 Task: Create a due date automation trigger when advanced on, 2 days before a card is due add dates not starting today at 11:00 AM.
Action: Mouse moved to (856, 248)
Screenshot: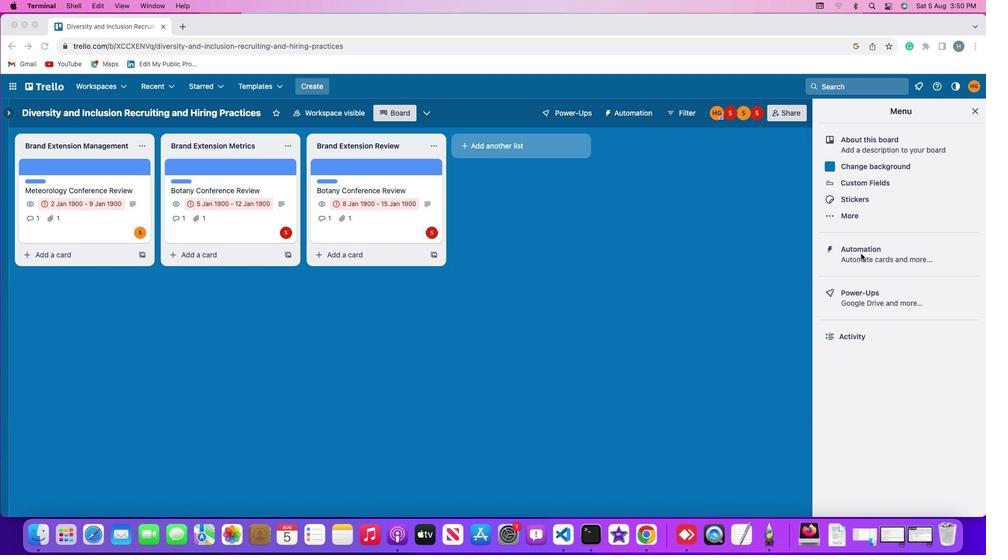 
Action: Mouse pressed left at (856, 248)
Screenshot: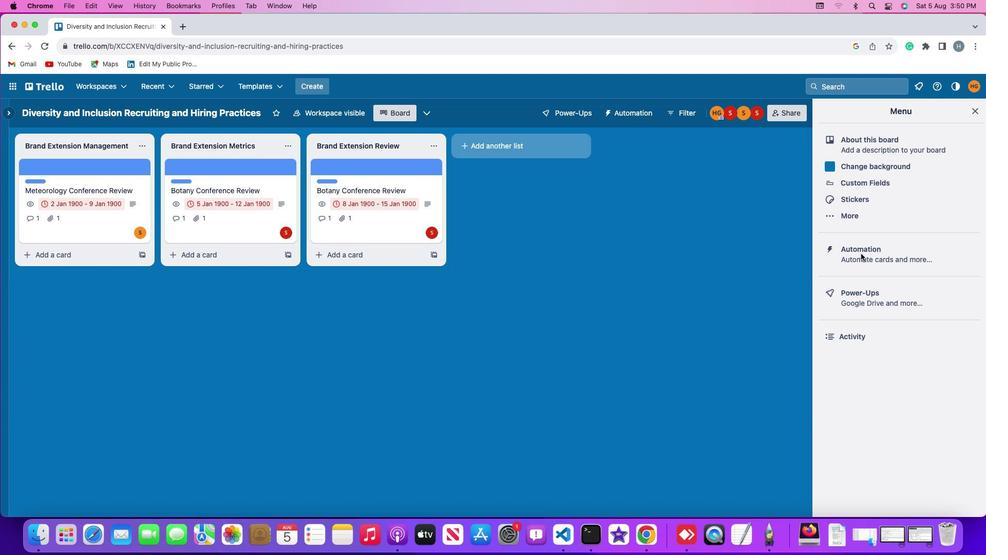 
Action: Mouse pressed left at (856, 248)
Screenshot: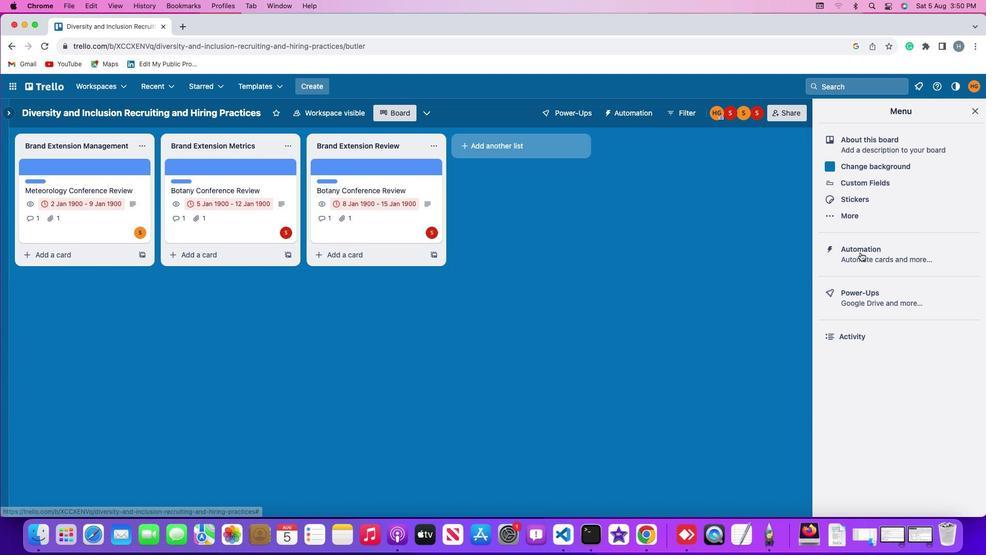 
Action: Mouse moved to (75, 239)
Screenshot: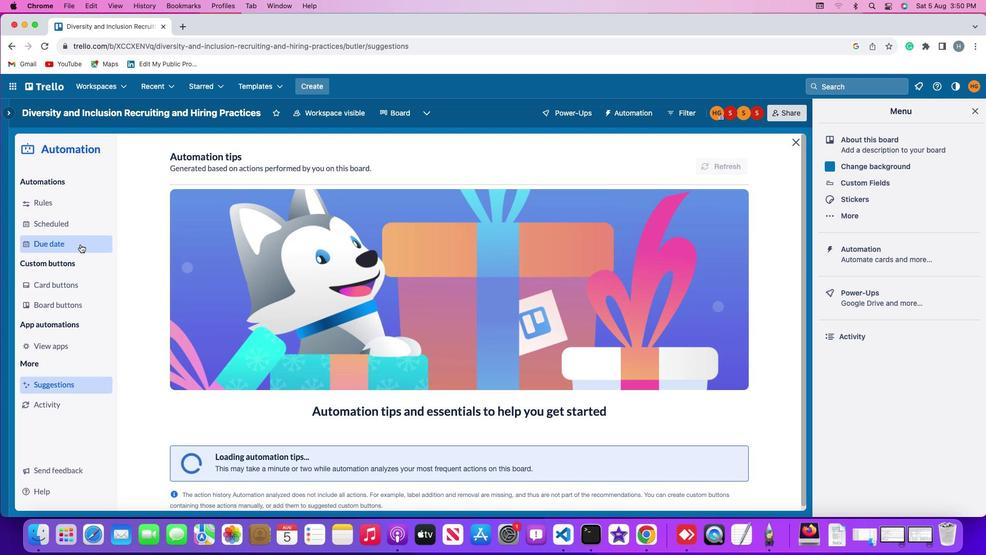 
Action: Mouse pressed left at (75, 239)
Screenshot: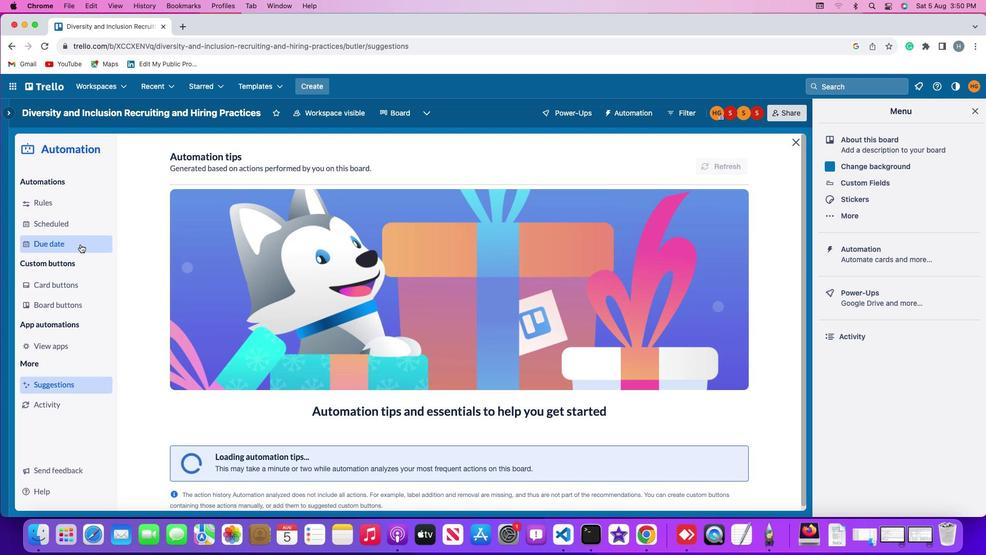 
Action: Mouse moved to (687, 151)
Screenshot: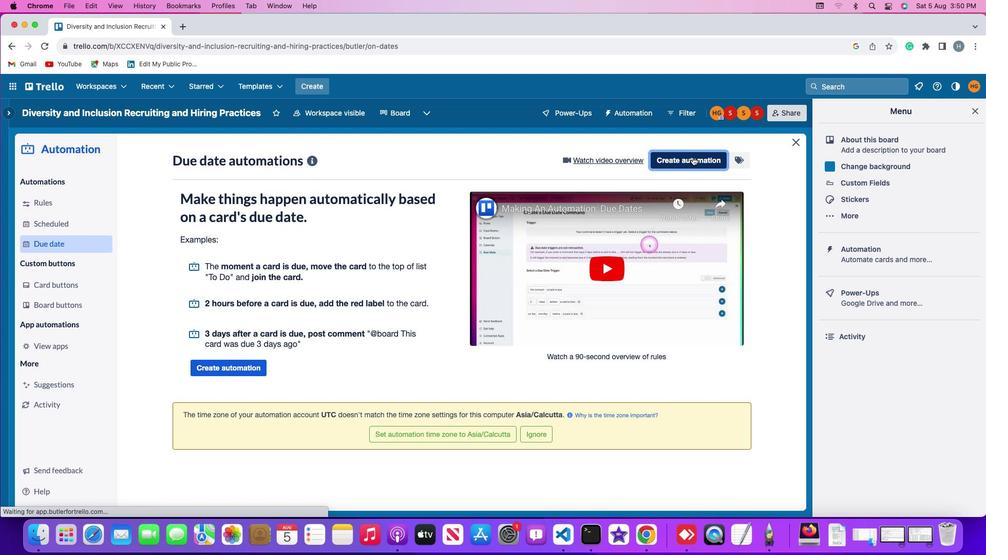 
Action: Mouse pressed left at (687, 151)
Screenshot: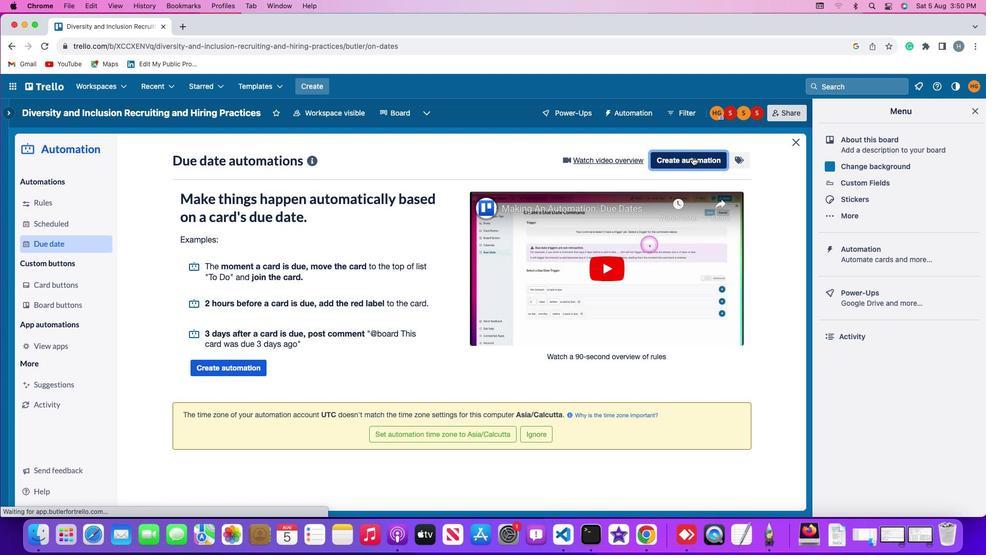 
Action: Mouse moved to (463, 253)
Screenshot: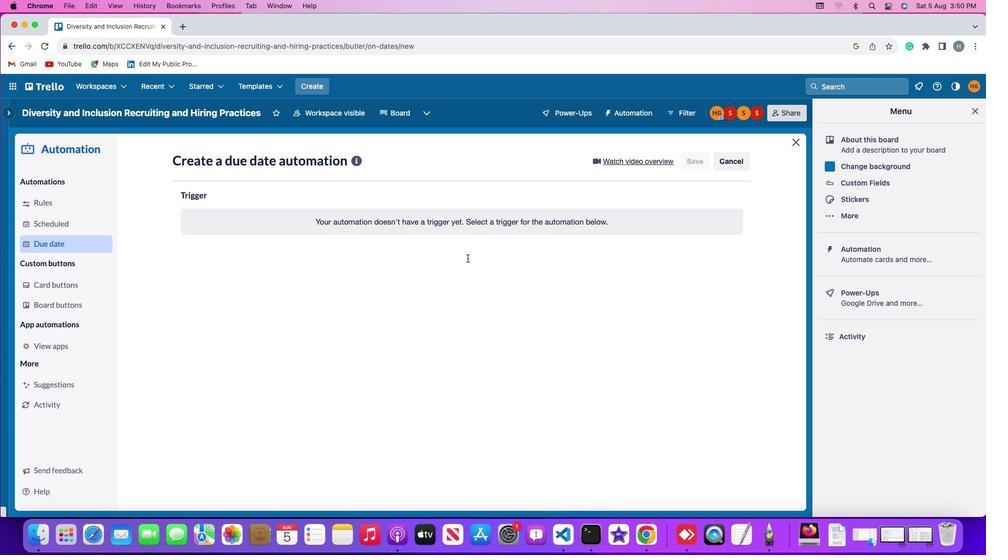 
Action: Mouse pressed left at (463, 253)
Screenshot: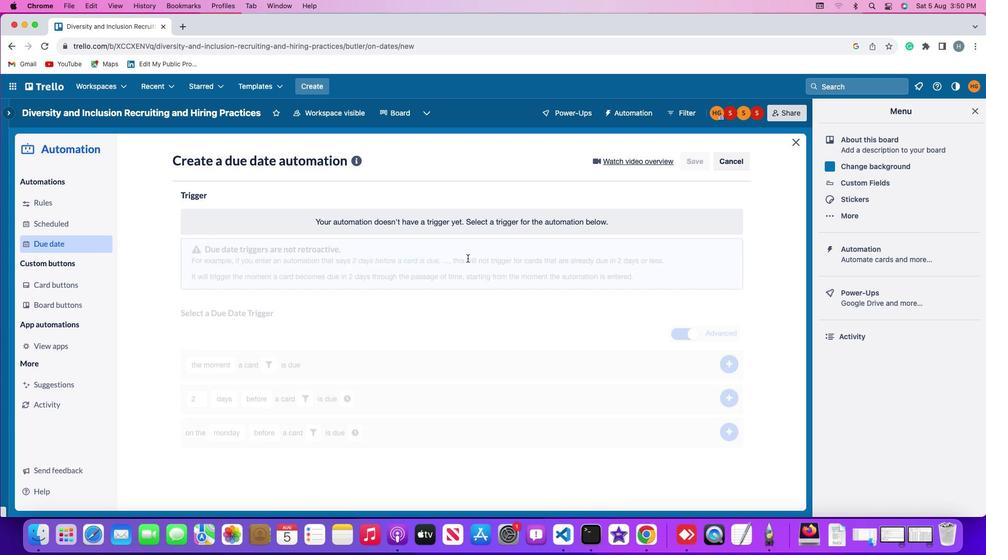 
Action: Mouse moved to (196, 408)
Screenshot: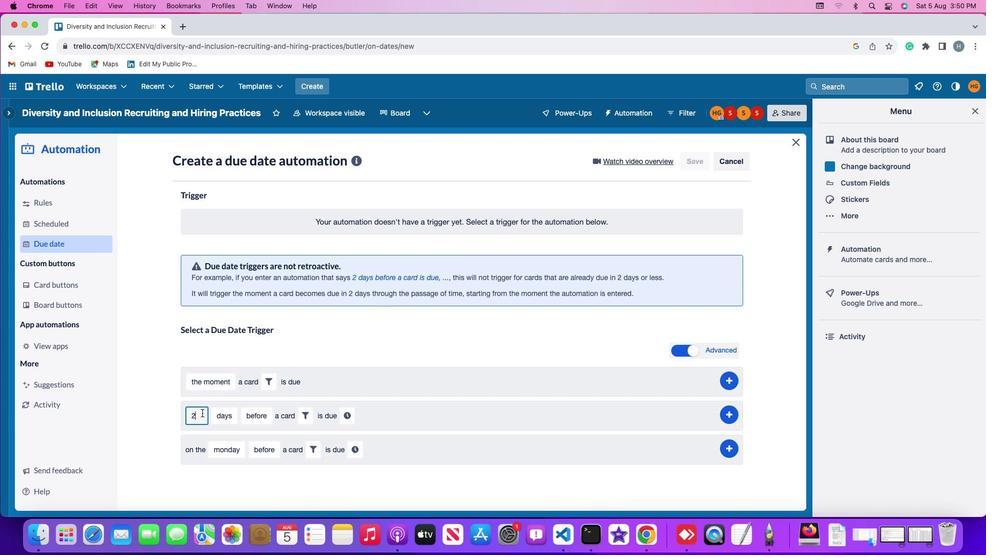 
Action: Mouse pressed left at (196, 408)
Screenshot: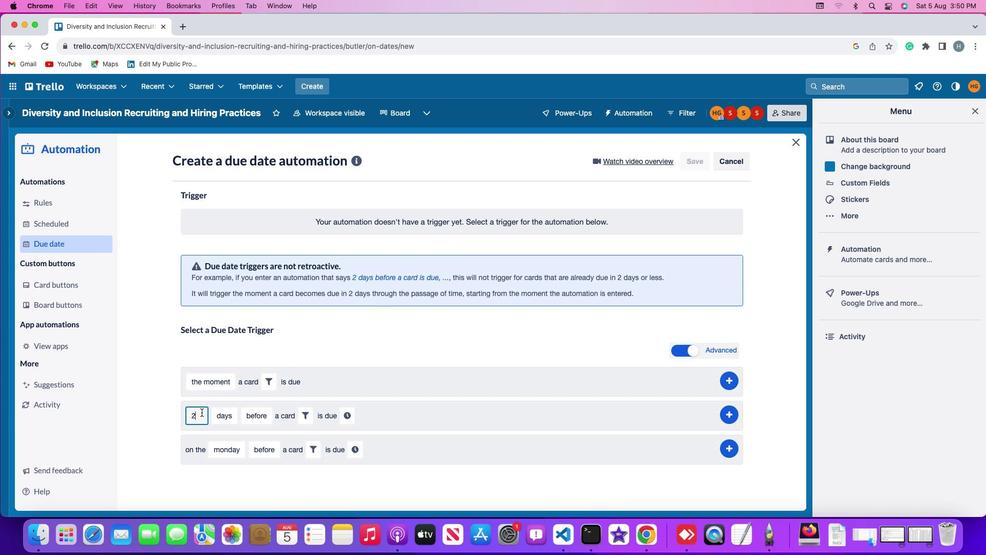 
Action: Mouse moved to (196, 404)
Screenshot: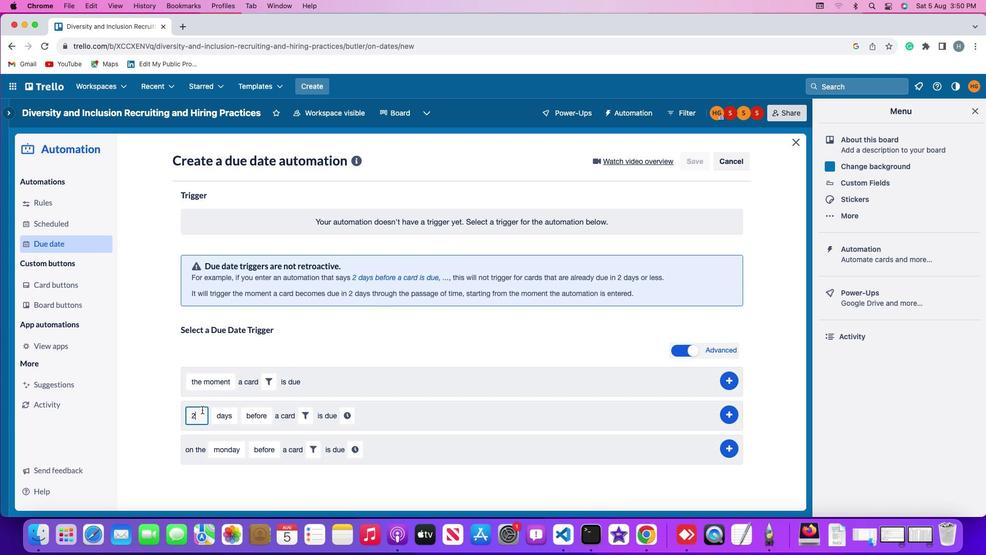 
Action: Key pressed Key.backspace'2'
Screenshot: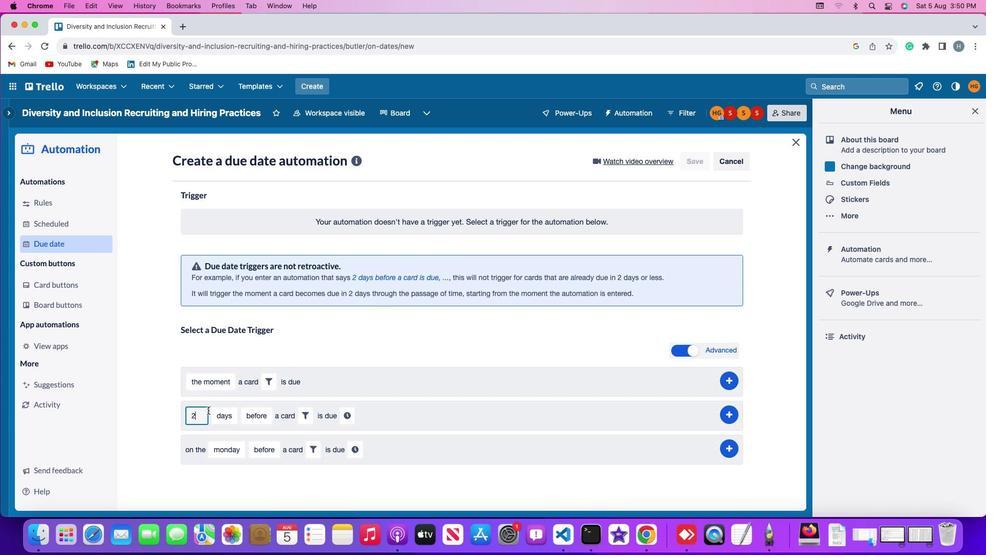
Action: Mouse moved to (216, 406)
Screenshot: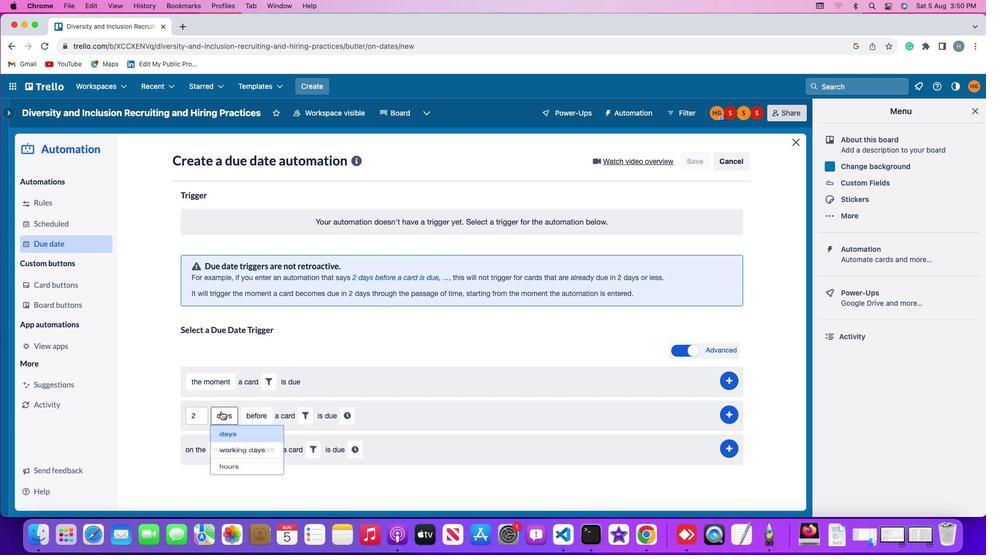 
Action: Mouse pressed left at (216, 406)
Screenshot: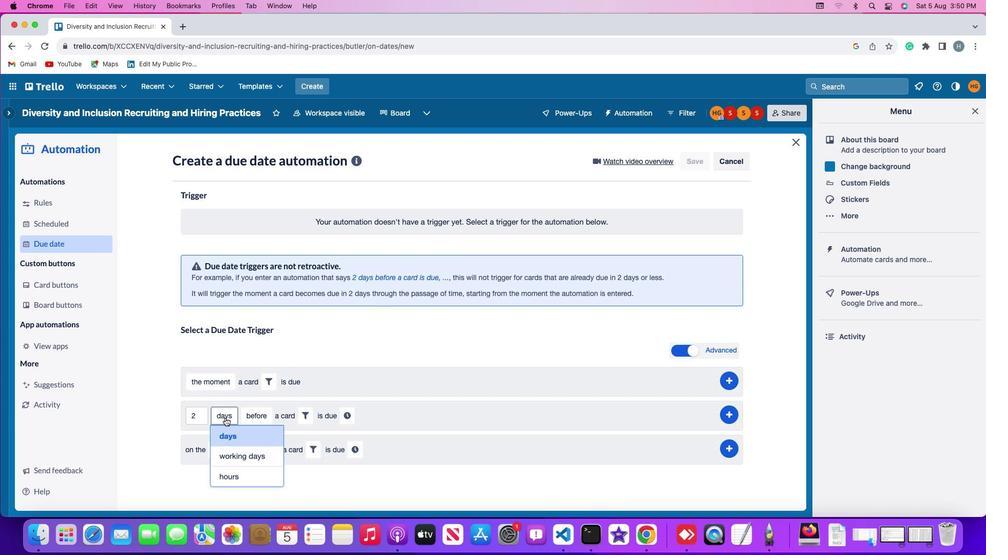 
Action: Mouse moved to (229, 430)
Screenshot: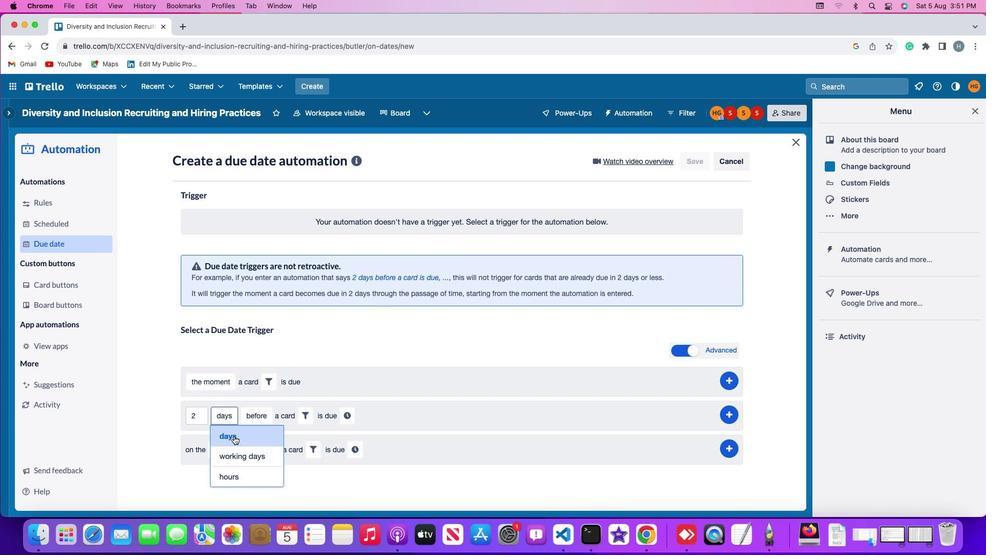 
Action: Mouse pressed left at (229, 430)
Screenshot: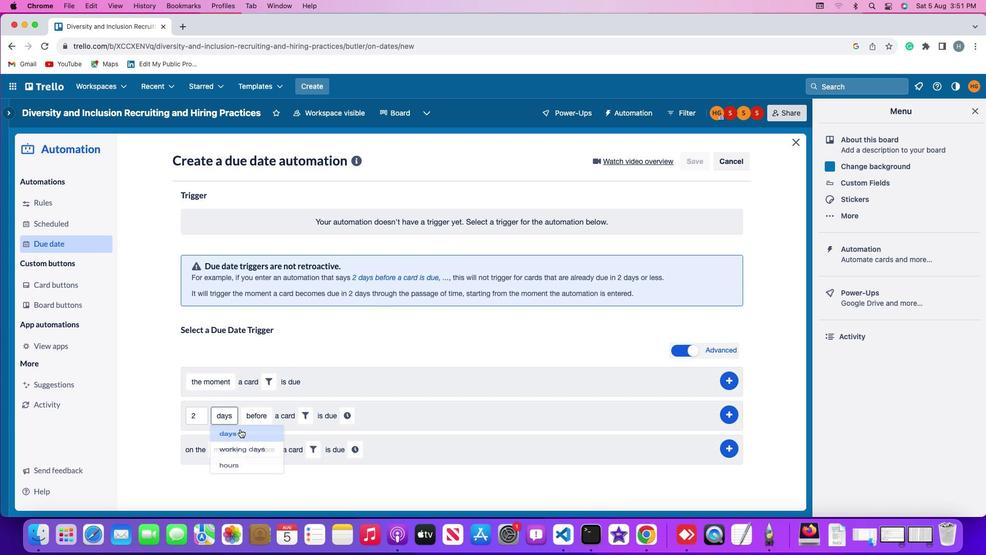 
Action: Mouse moved to (250, 411)
Screenshot: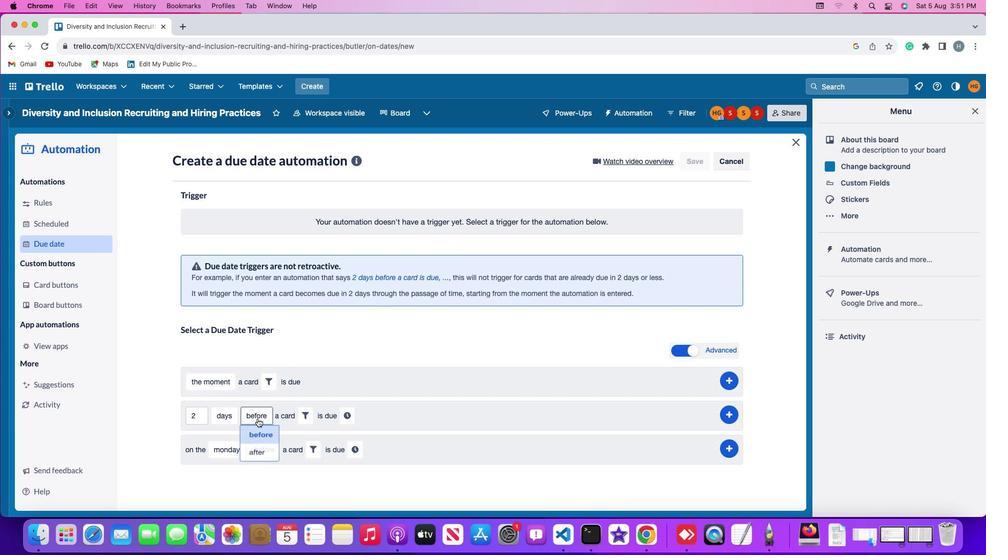 
Action: Mouse pressed left at (250, 411)
Screenshot: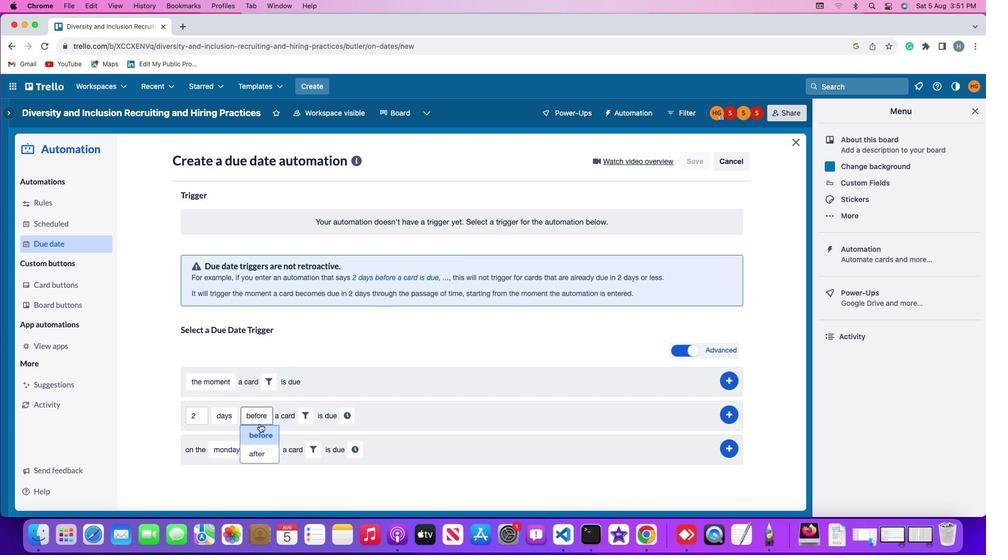 
Action: Mouse moved to (255, 422)
Screenshot: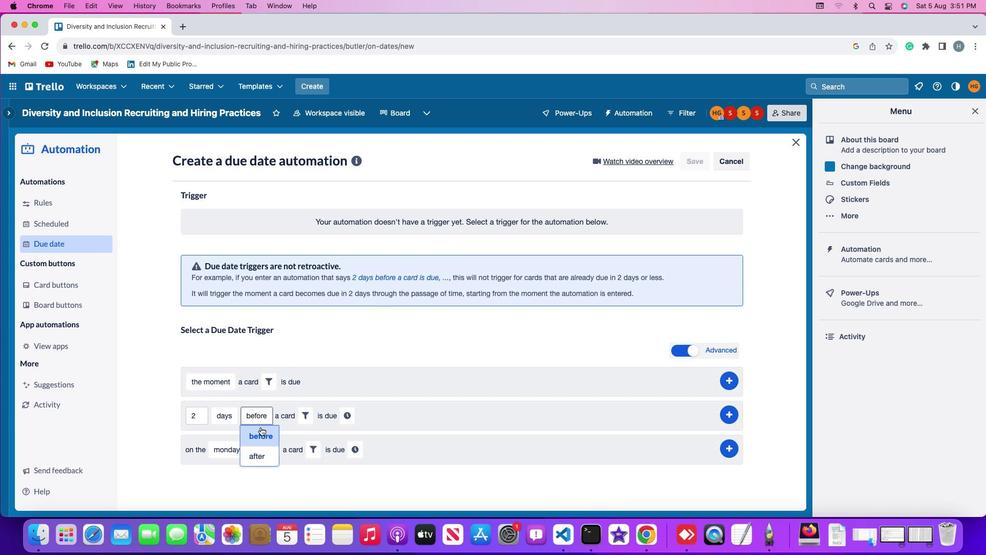 
Action: Mouse pressed left at (255, 422)
Screenshot: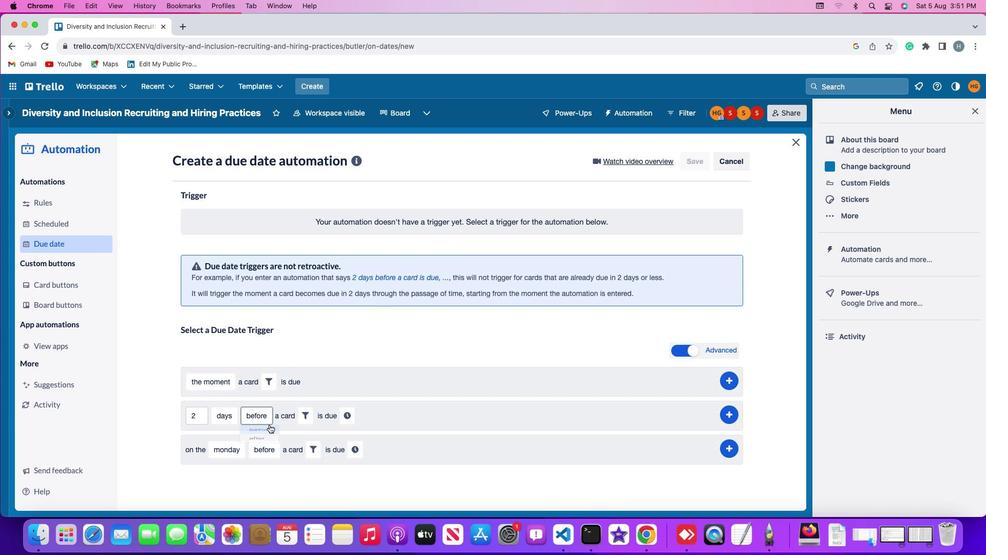 
Action: Mouse moved to (296, 409)
Screenshot: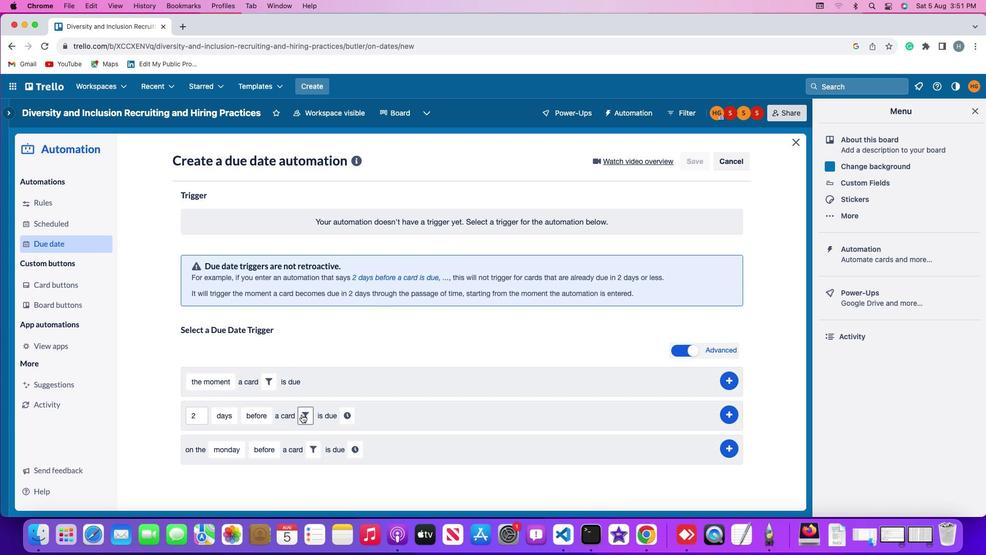 
Action: Mouse pressed left at (296, 409)
Screenshot: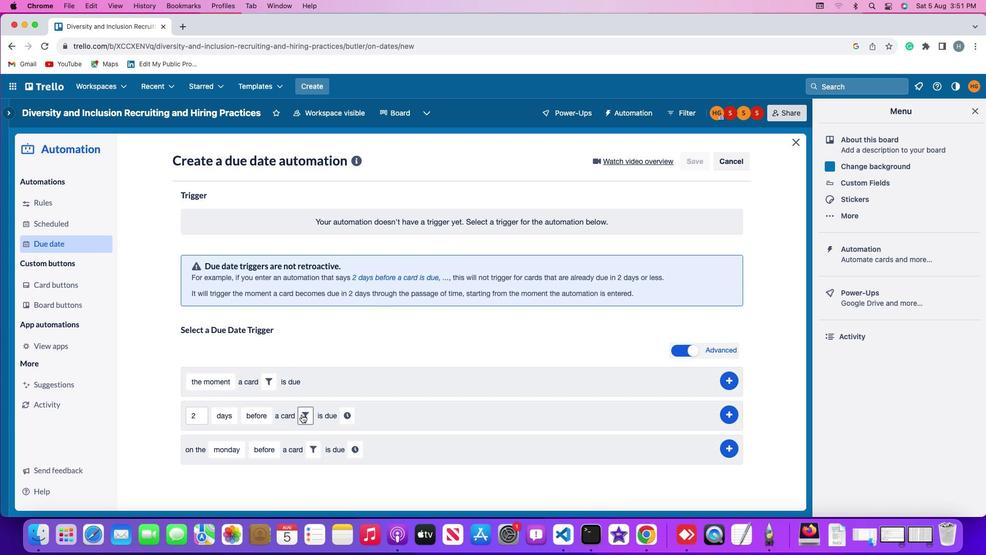 
Action: Mouse moved to (356, 439)
Screenshot: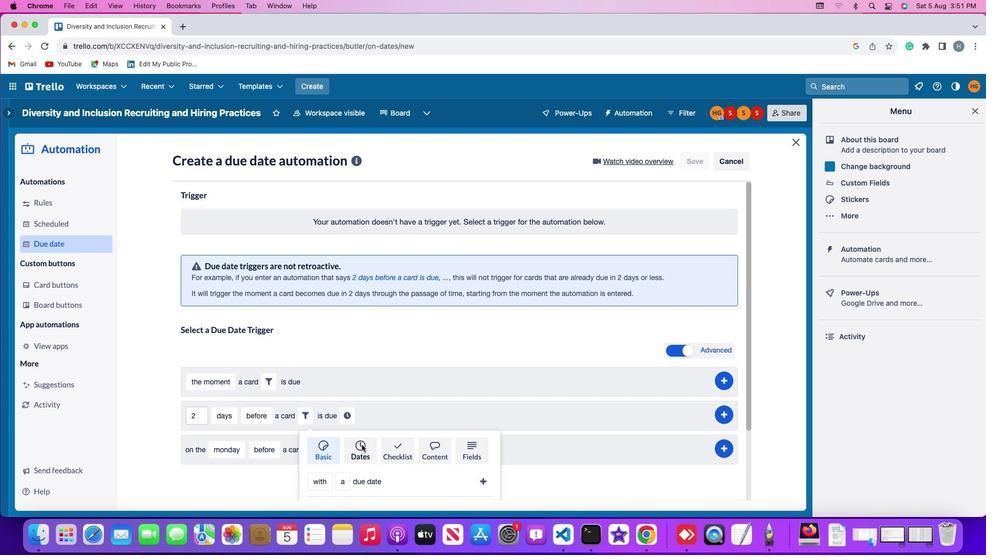 
Action: Mouse pressed left at (356, 439)
Screenshot: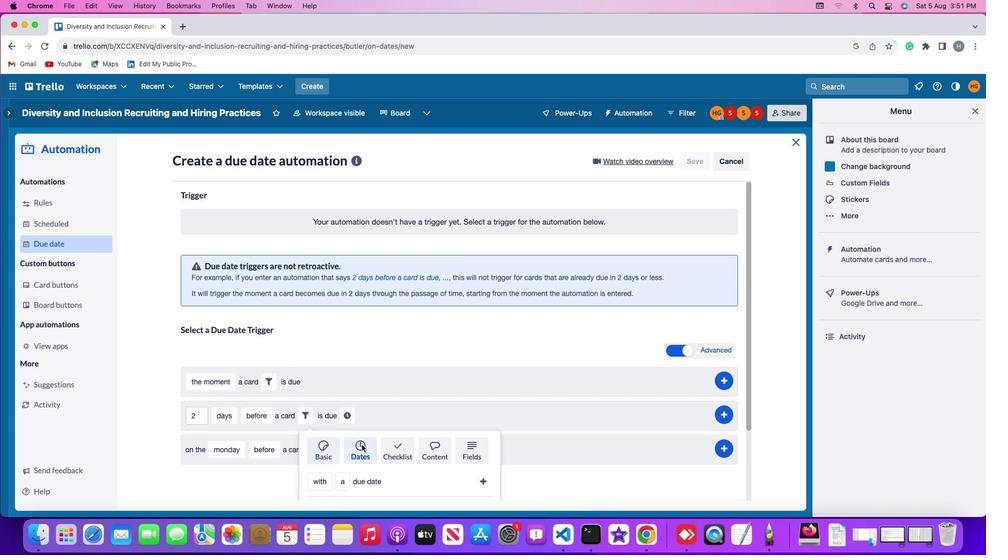
Action: Mouse scrolled (356, 439) with delta (-4, -5)
Screenshot: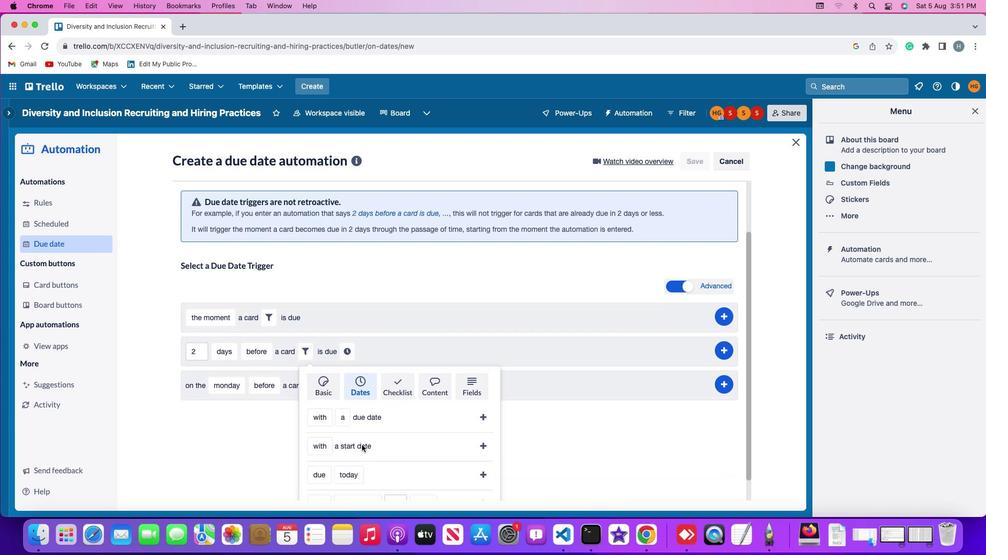 
Action: Mouse scrolled (356, 439) with delta (-4, -5)
Screenshot: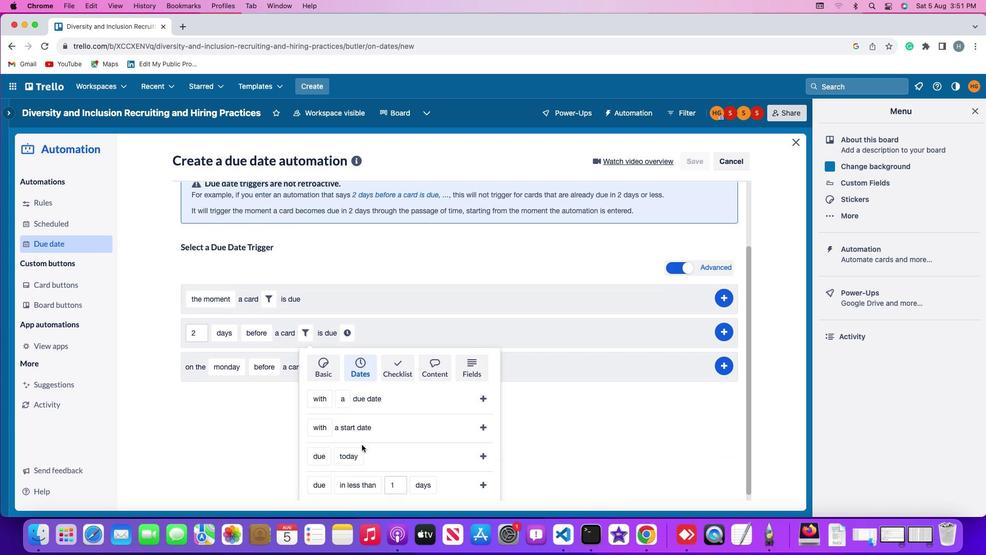
Action: Mouse scrolled (356, 439) with delta (-4, -6)
Screenshot: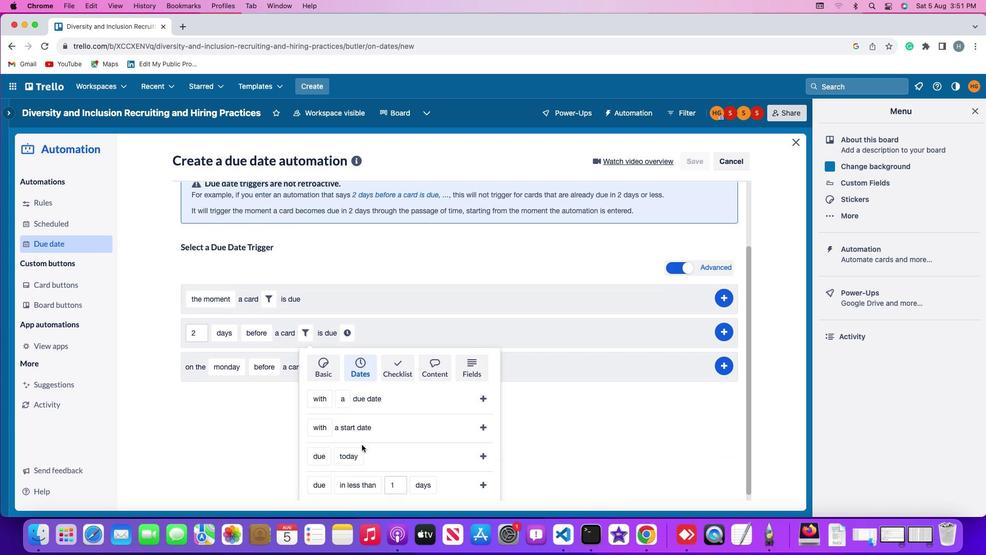 
Action: Mouse scrolled (356, 439) with delta (-4, -7)
Screenshot: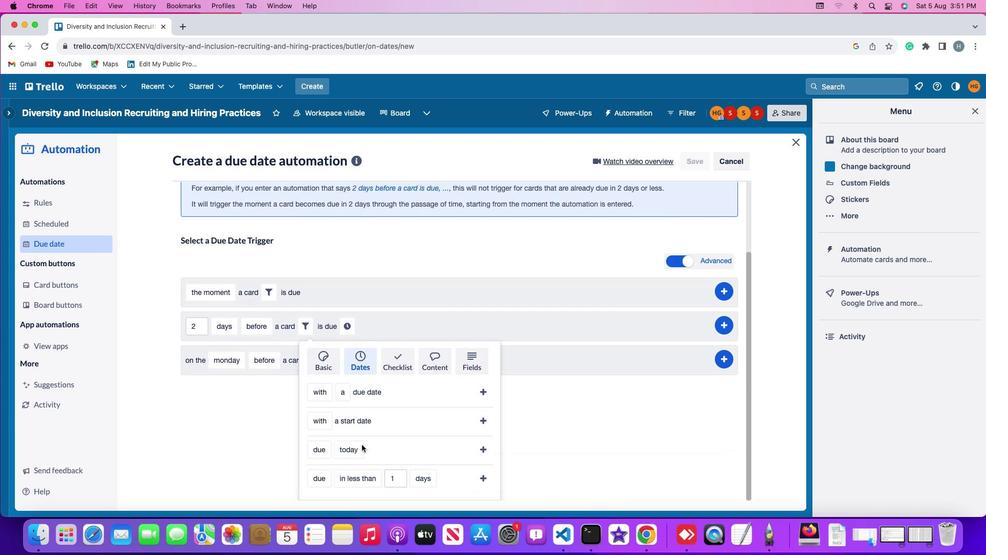 
Action: Mouse scrolled (356, 439) with delta (-4, -7)
Screenshot: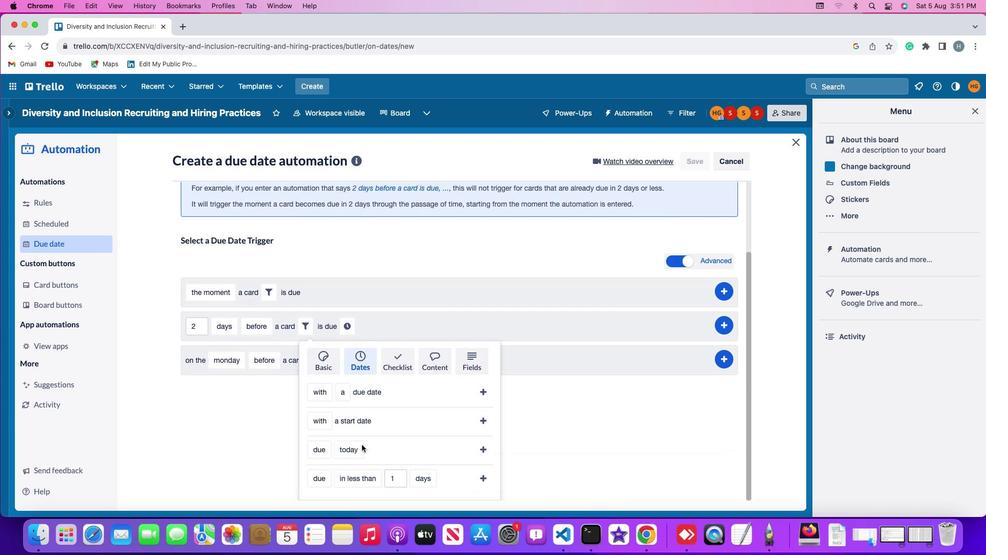 
Action: Mouse scrolled (356, 439) with delta (-4, -7)
Screenshot: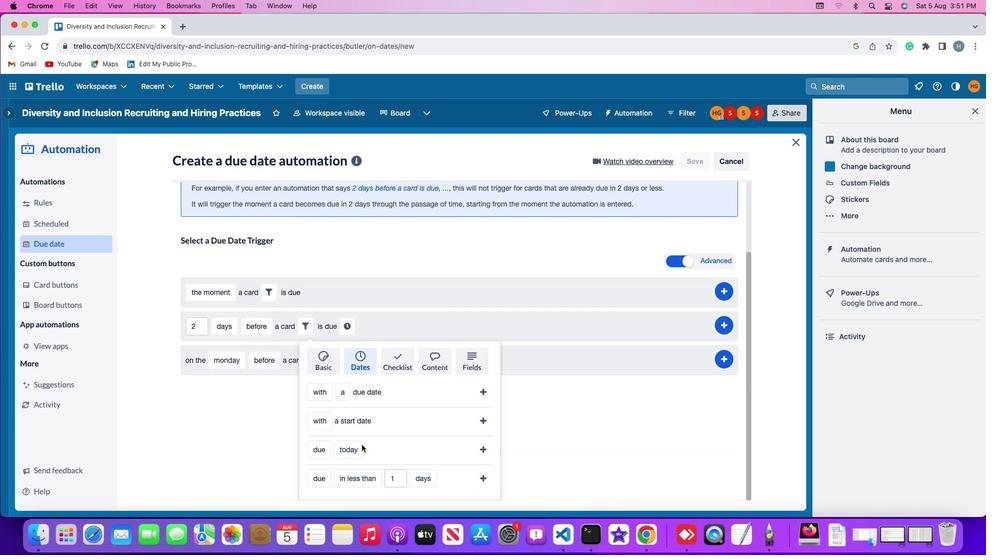 
Action: Mouse moved to (319, 445)
Screenshot: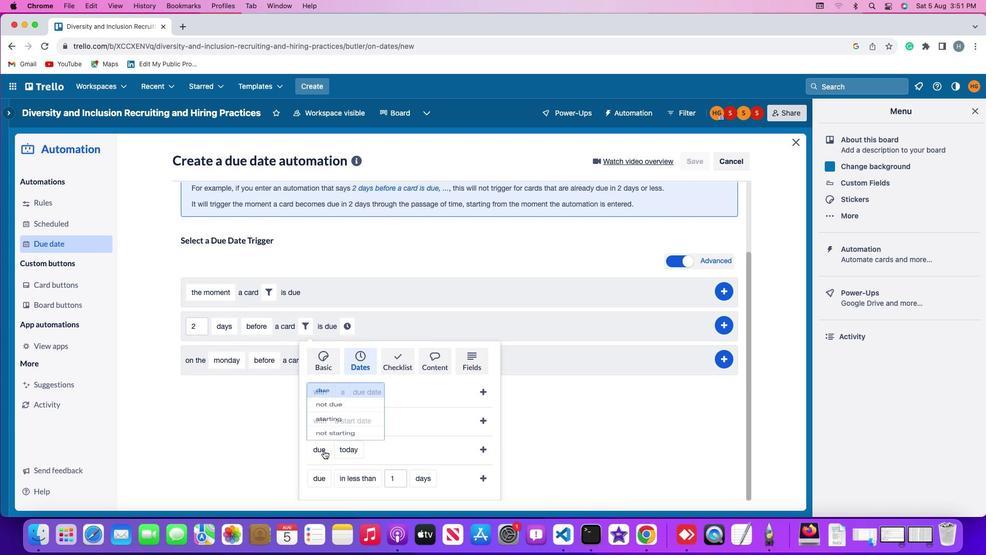 
Action: Mouse pressed left at (319, 445)
Screenshot: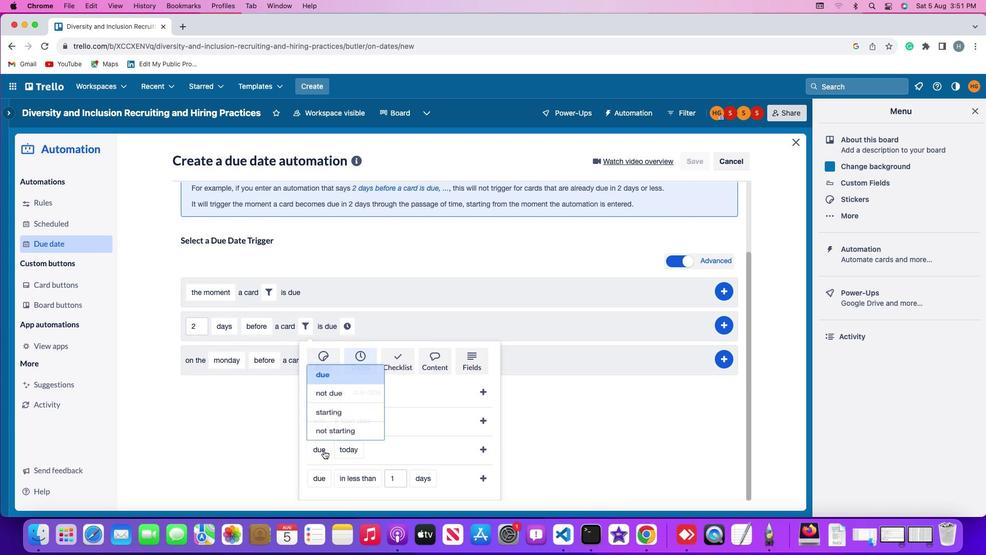 
Action: Mouse moved to (333, 425)
Screenshot: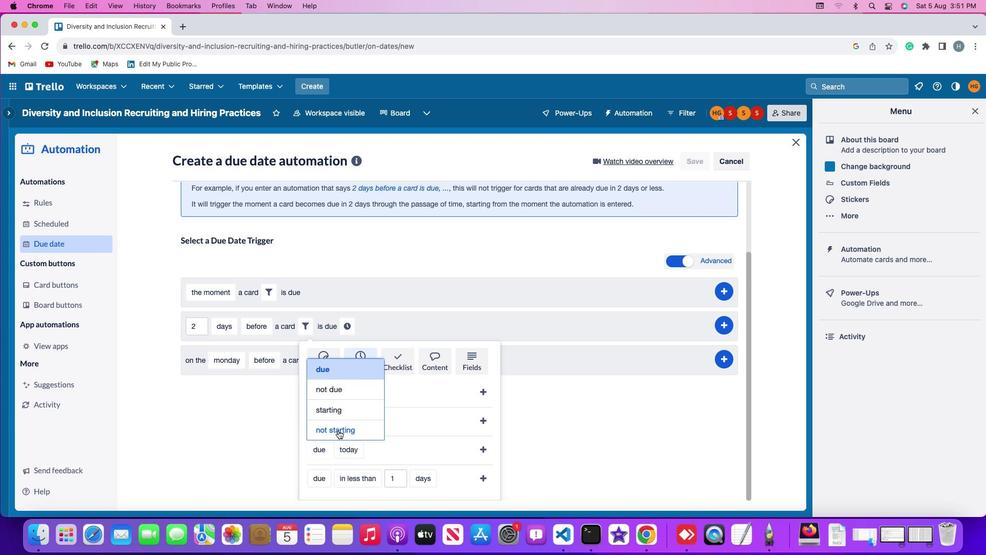 
Action: Mouse pressed left at (333, 425)
Screenshot: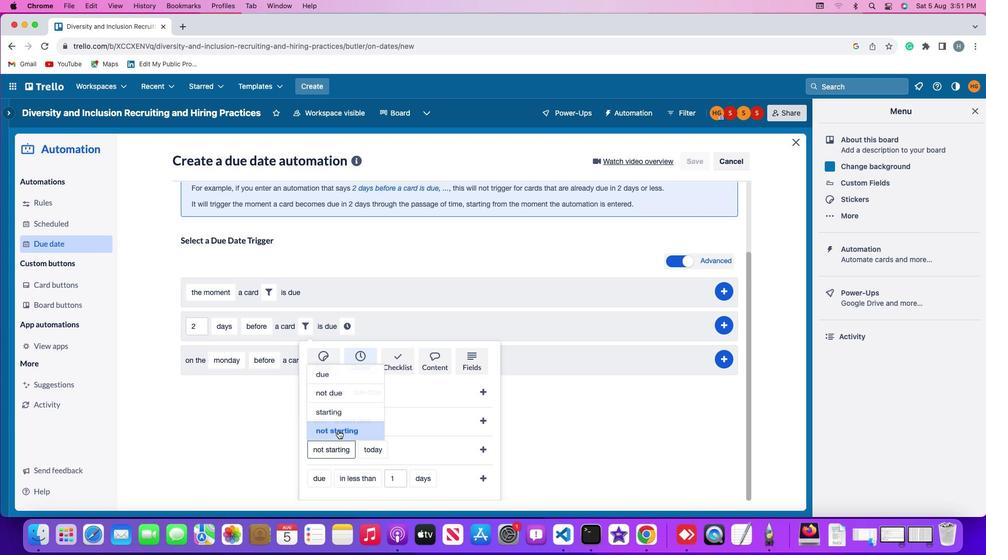 
Action: Mouse moved to (359, 443)
Screenshot: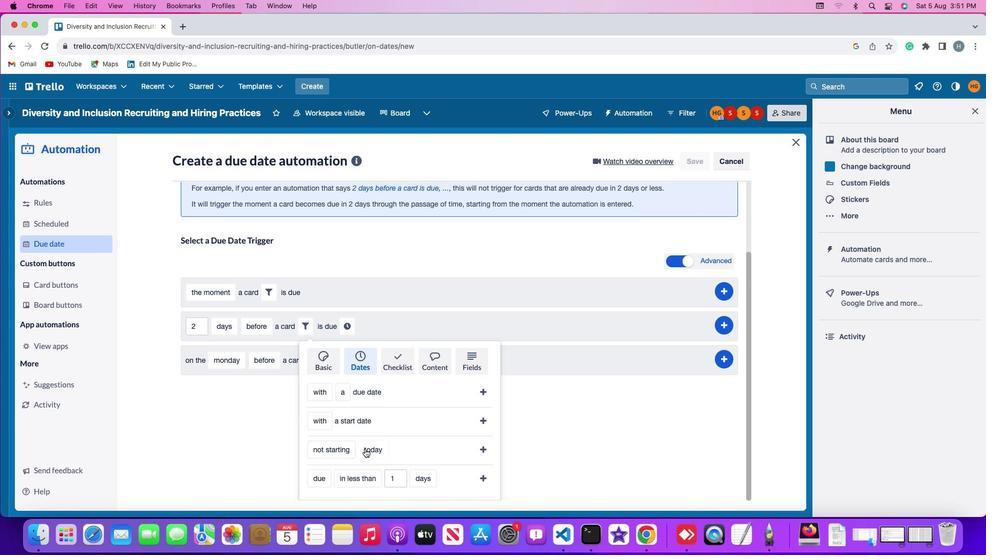 
Action: Mouse pressed left at (359, 443)
Screenshot: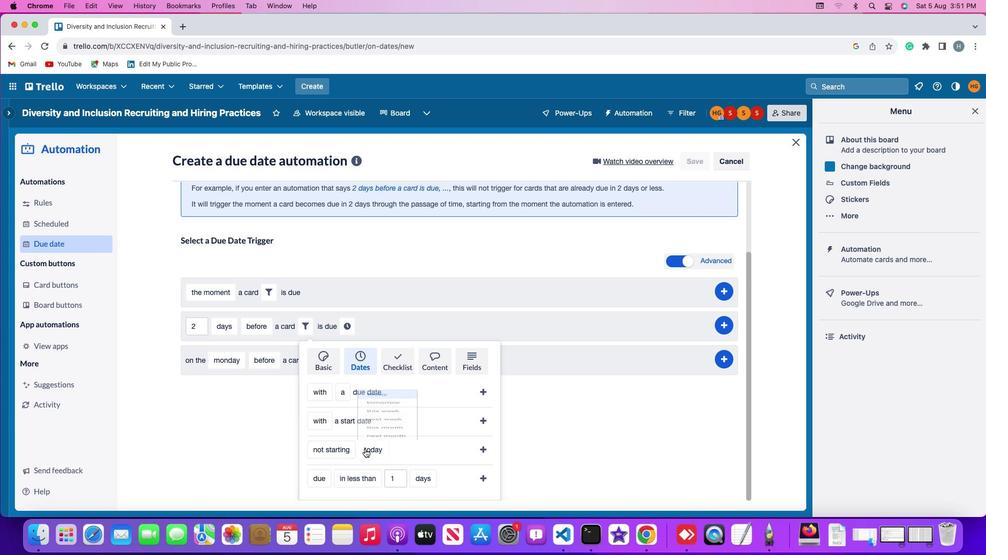 
Action: Mouse moved to (376, 324)
Screenshot: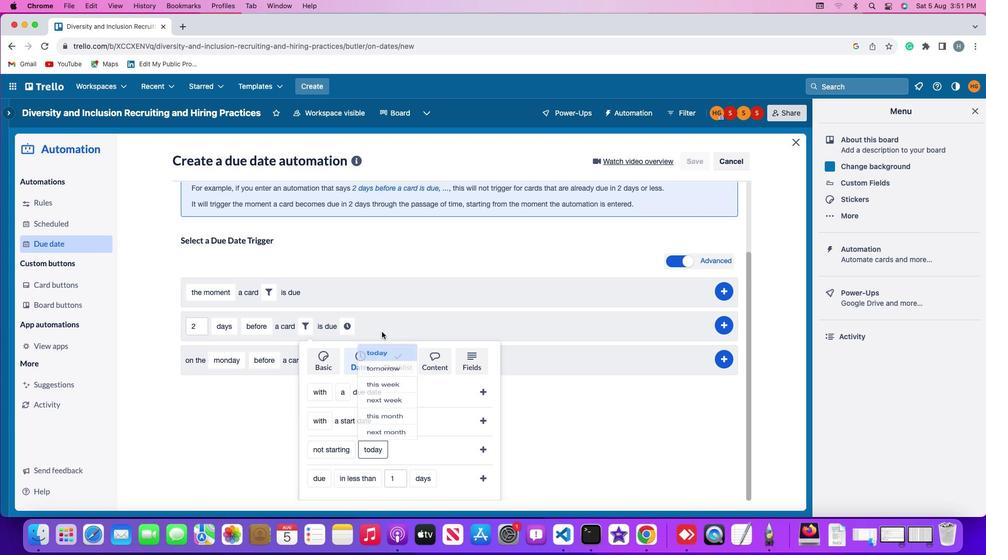 
Action: Mouse pressed left at (376, 324)
Screenshot: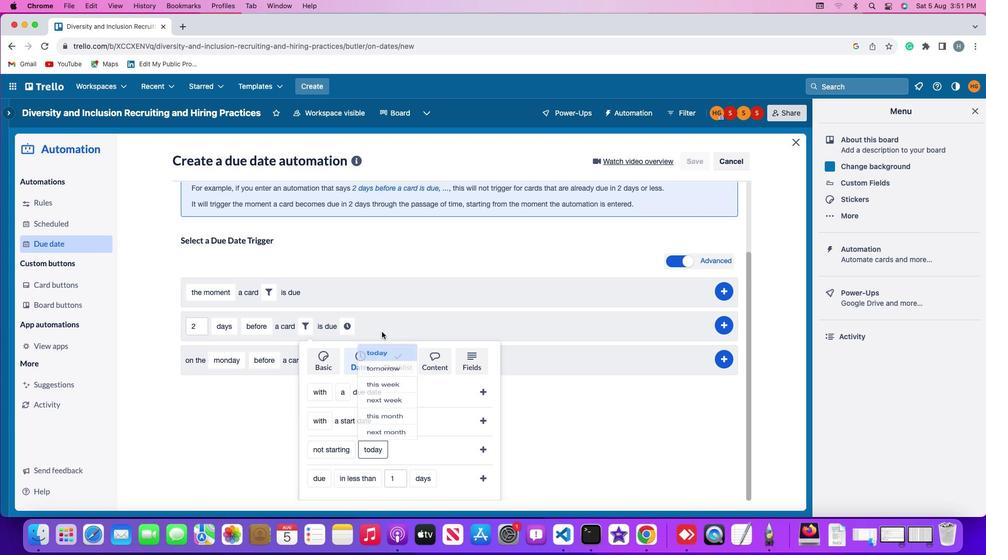 
Action: Mouse moved to (479, 442)
Screenshot: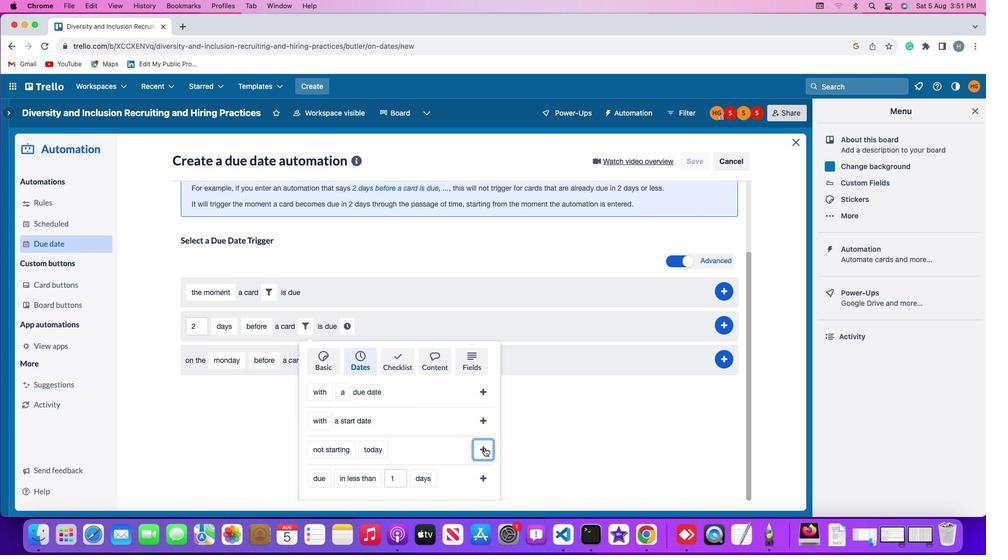 
Action: Mouse pressed left at (479, 442)
Screenshot: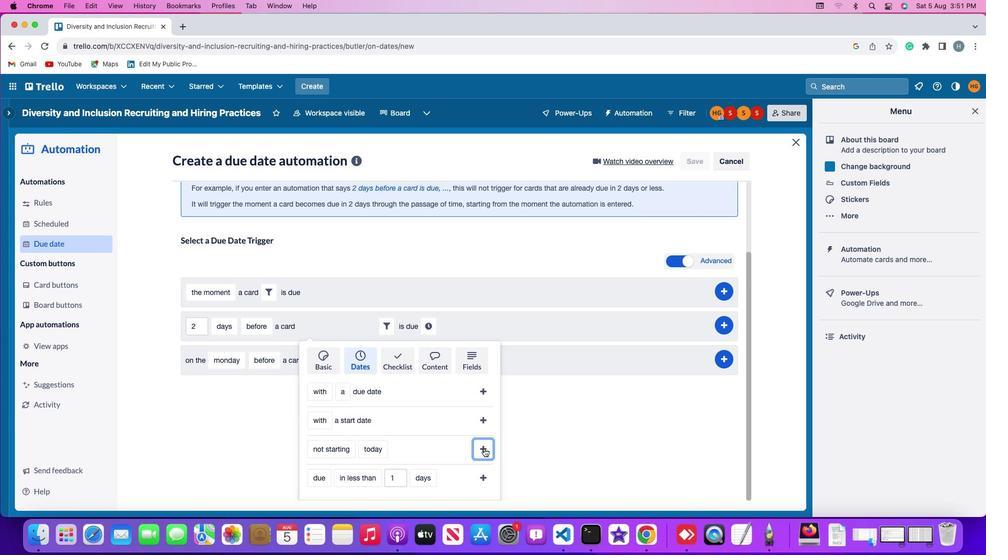 
Action: Mouse moved to (426, 413)
Screenshot: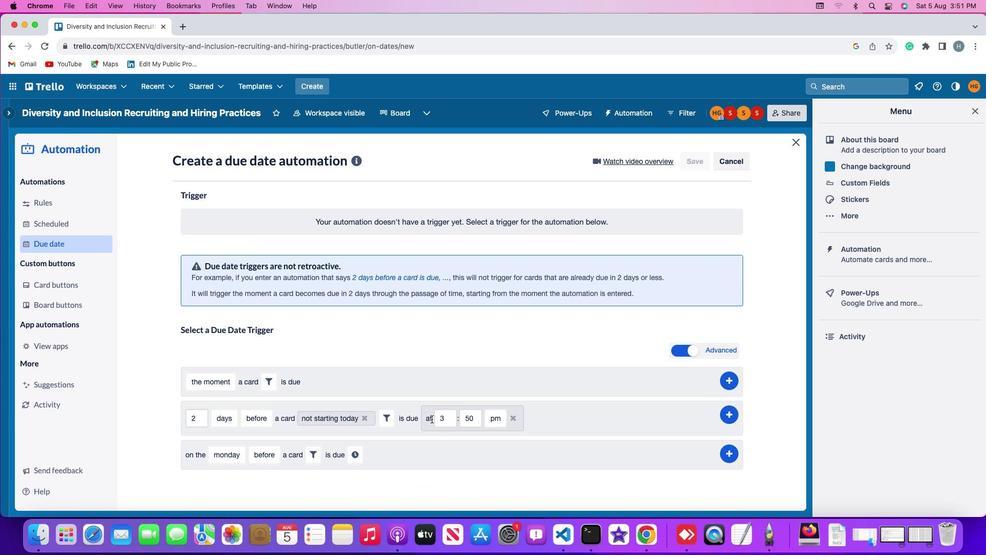 
Action: Mouse pressed left at (426, 413)
Screenshot: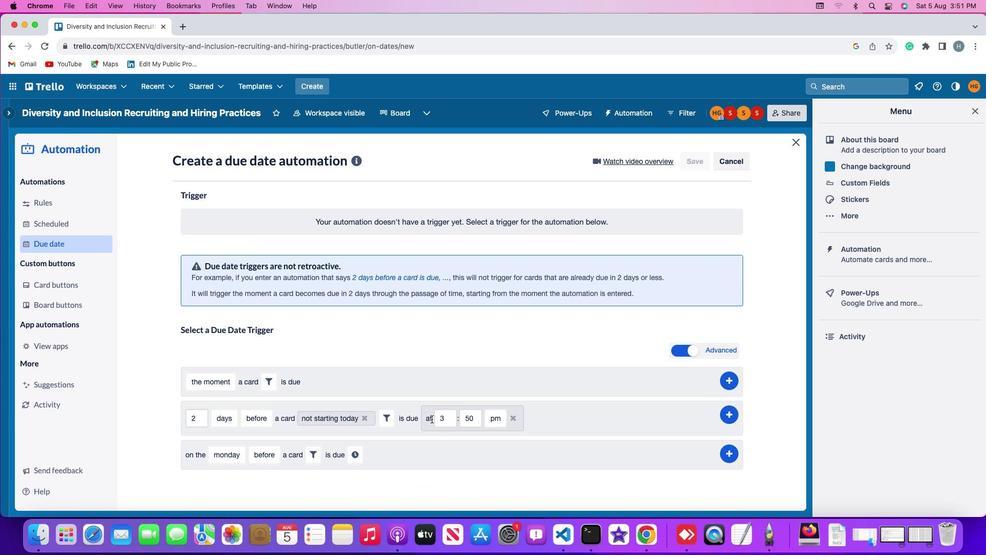 
Action: Mouse moved to (442, 414)
Screenshot: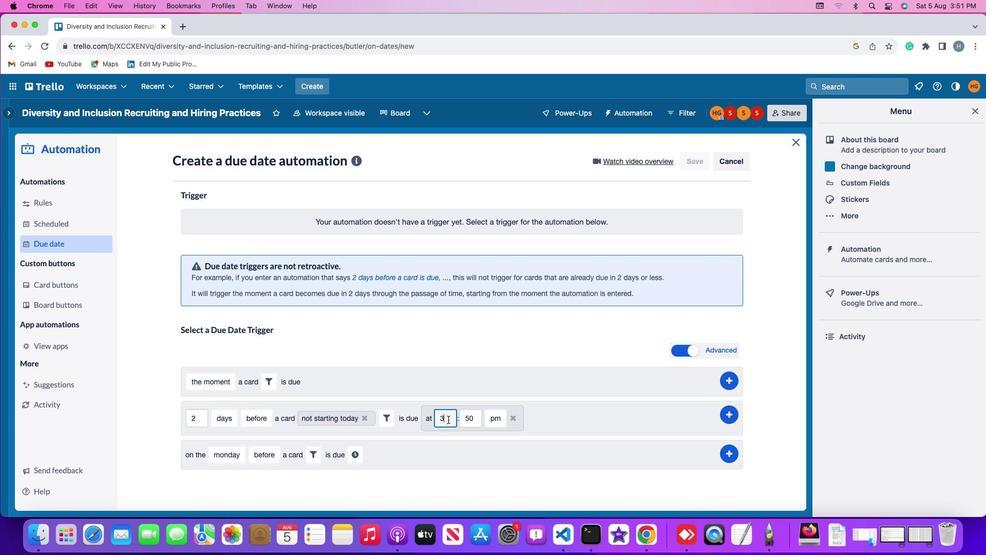 
Action: Mouse pressed left at (442, 414)
Screenshot: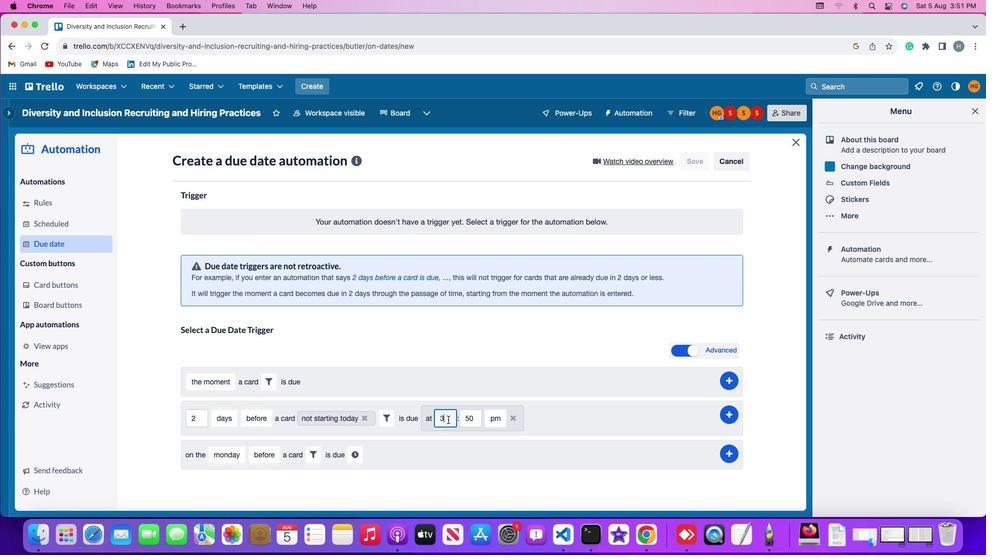 
Action: Mouse moved to (443, 414)
Screenshot: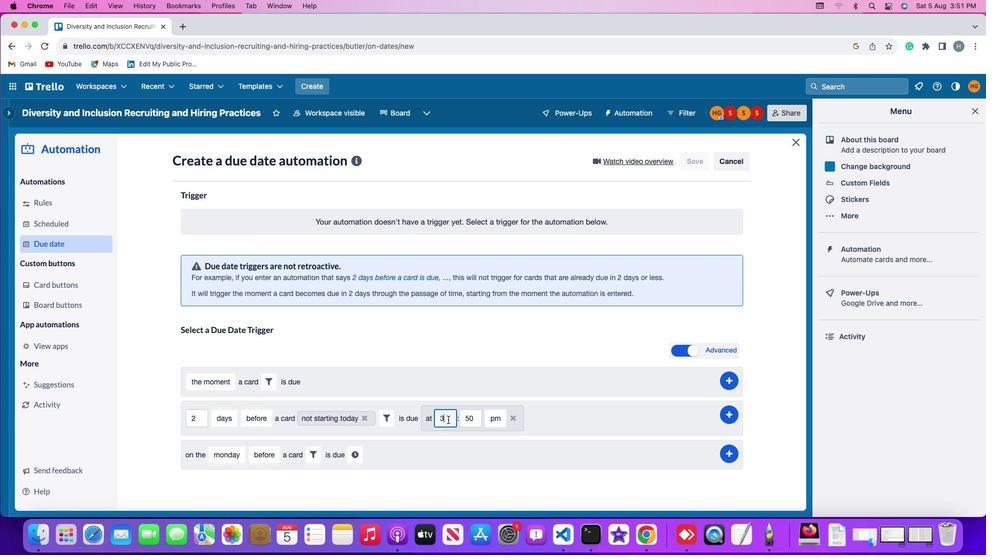 
Action: Key pressed Key.backspace'1''1'
Screenshot: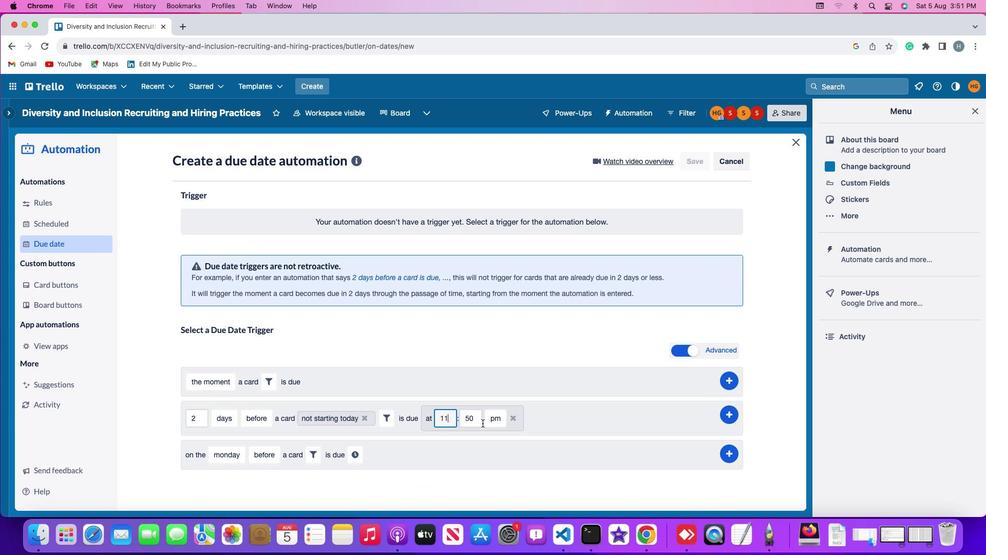 
Action: Mouse moved to (471, 414)
Screenshot: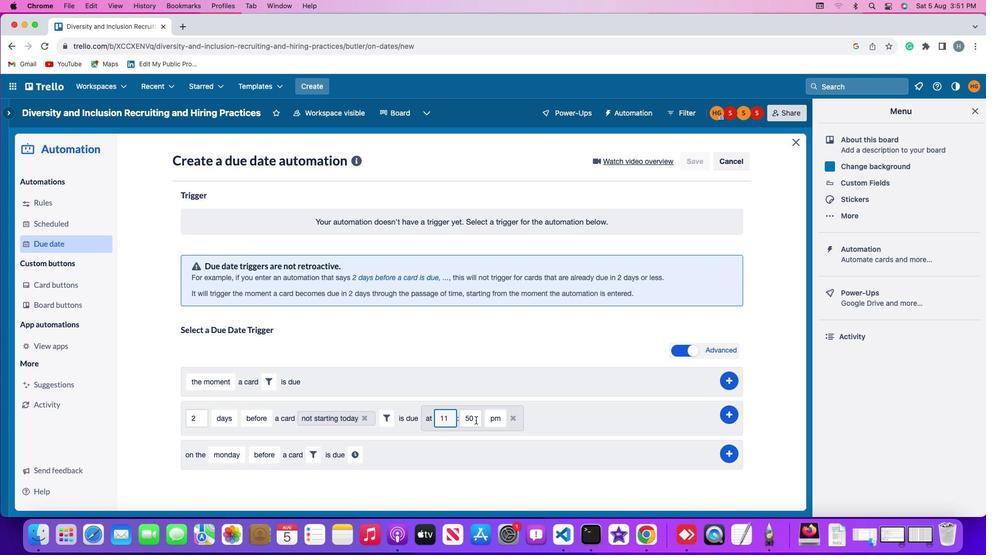 
Action: Mouse pressed left at (471, 414)
Screenshot: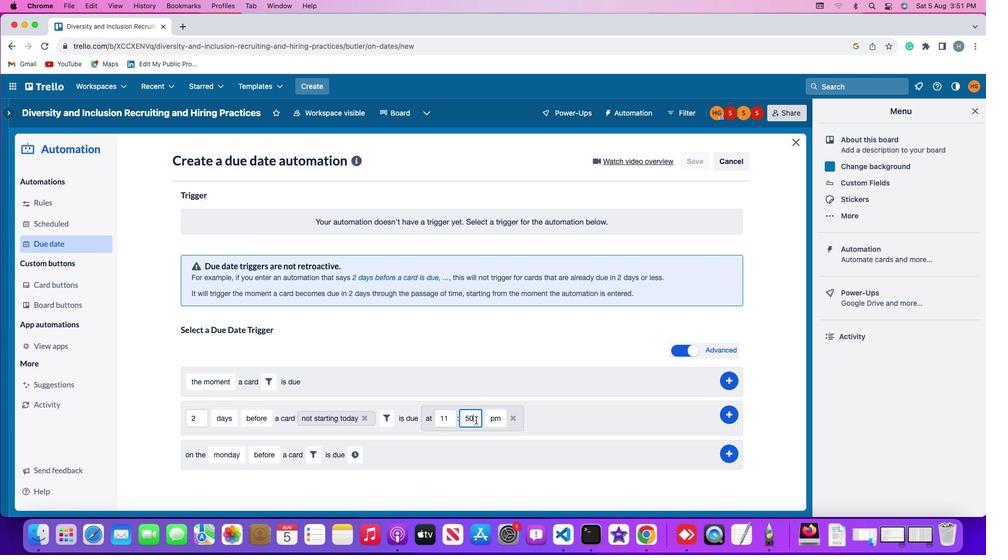 
Action: Key pressed Key.backspaceKey.backspaceKey.backspace'0''0'
Screenshot: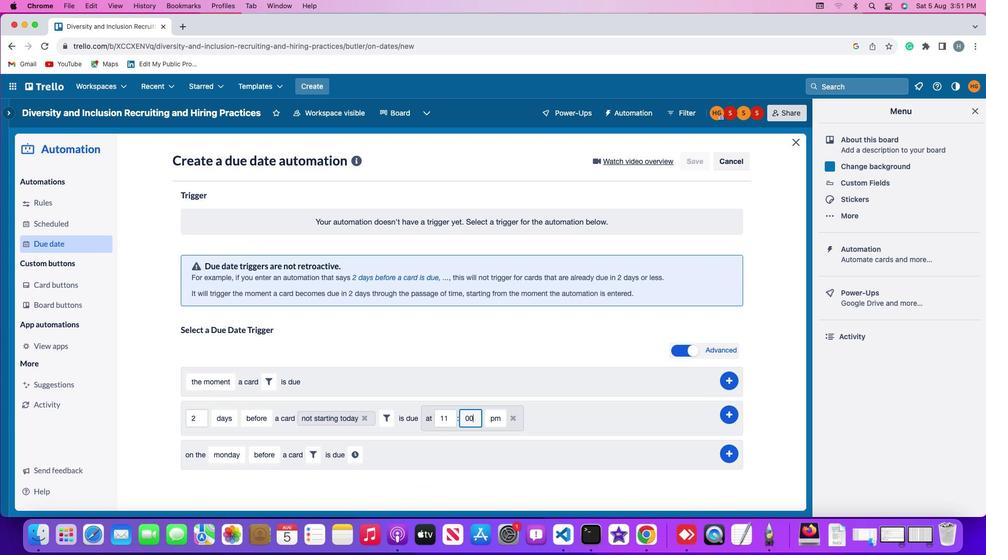 
Action: Mouse moved to (490, 414)
Screenshot: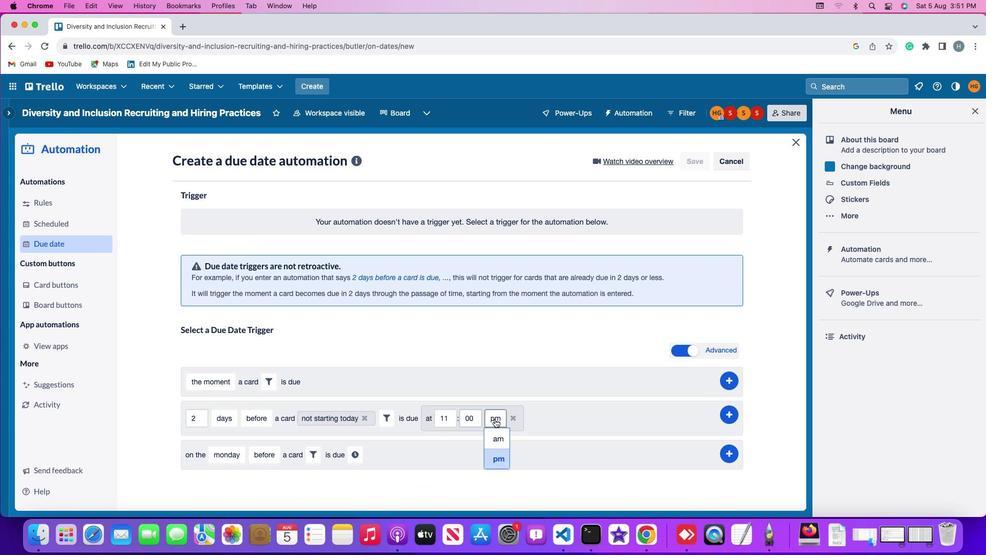
Action: Mouse pressed left at (490, 414)
Screenshot: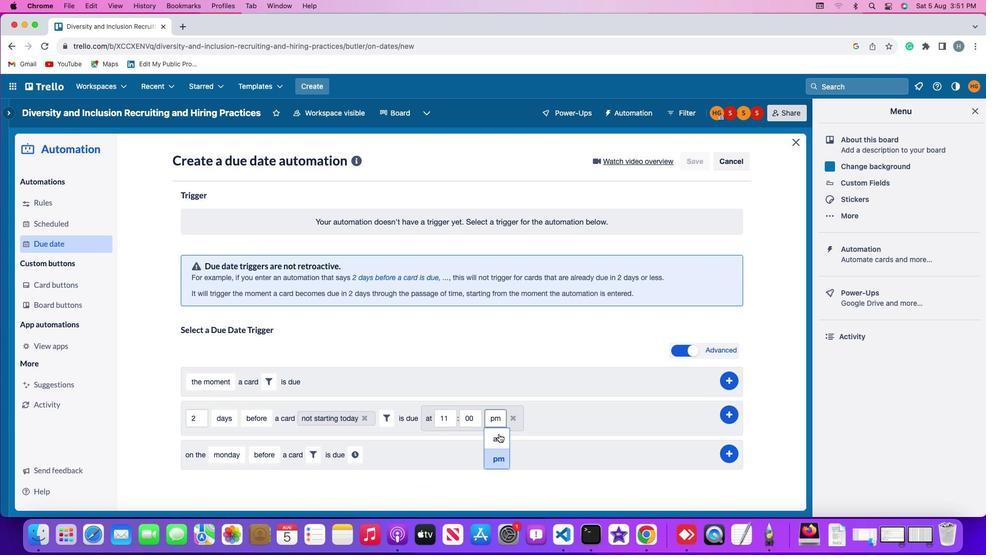 
Action: Mouse moved to (493, 432)
Screenshot: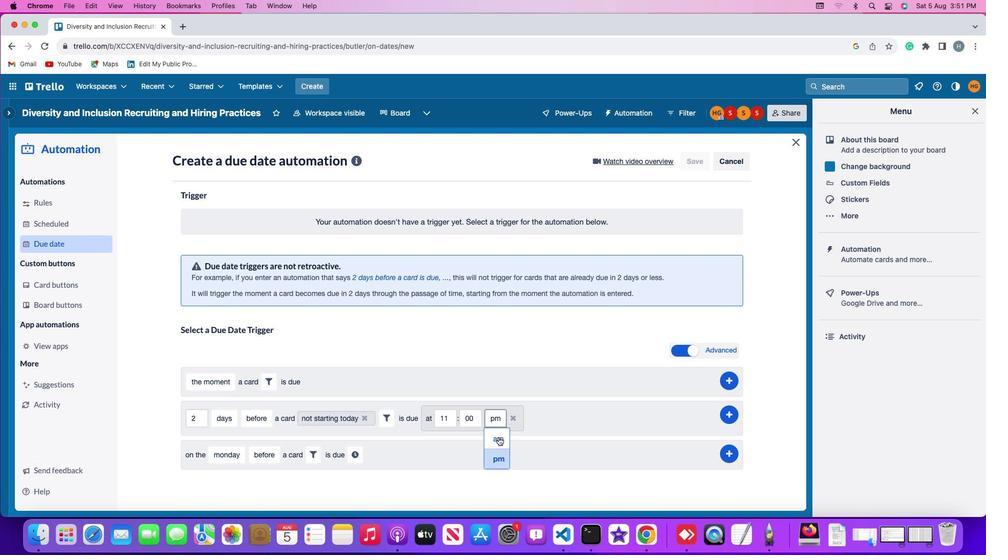 
Action: Mouse pressed left at (493, 432)
Screenshot: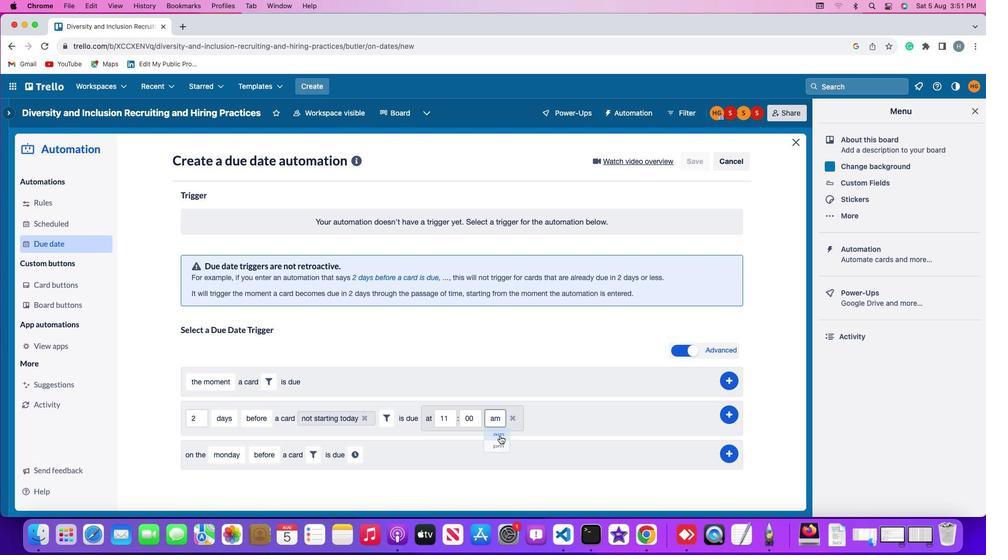 
Action: Mouse moved to (727, 410)
Screenshot: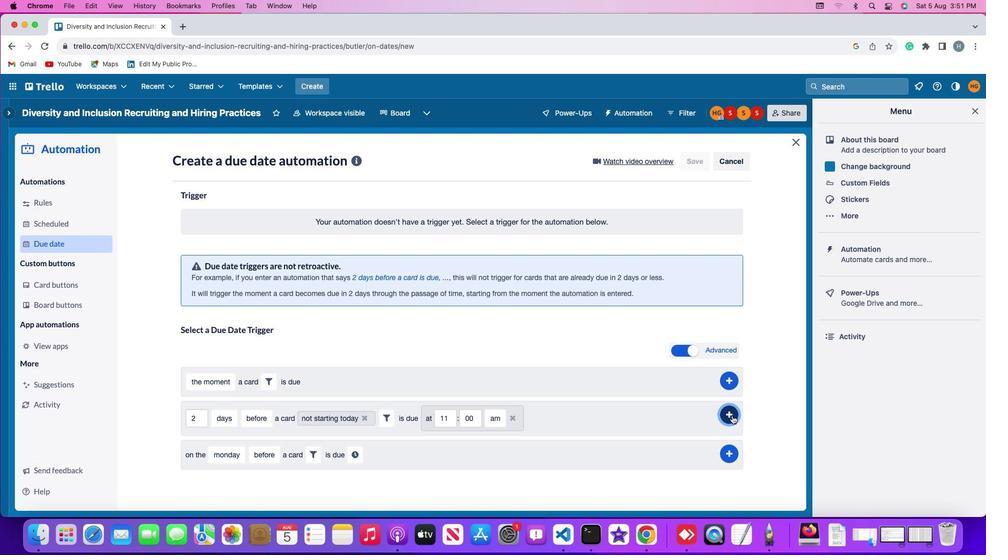 
Action: Mouse pressed left at (727, 410)
Screenshot: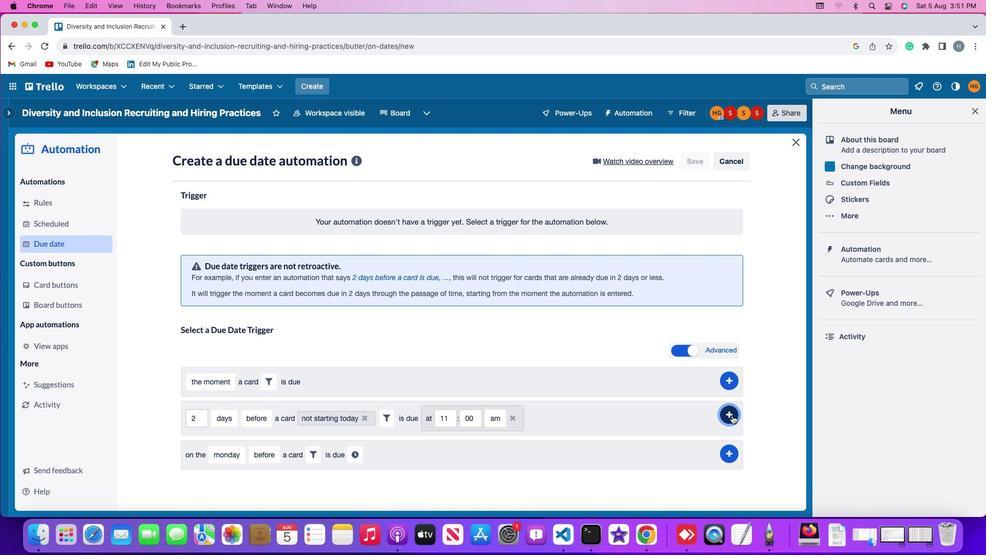 
Action: Mouse moved to (760, 307)
Screenshot: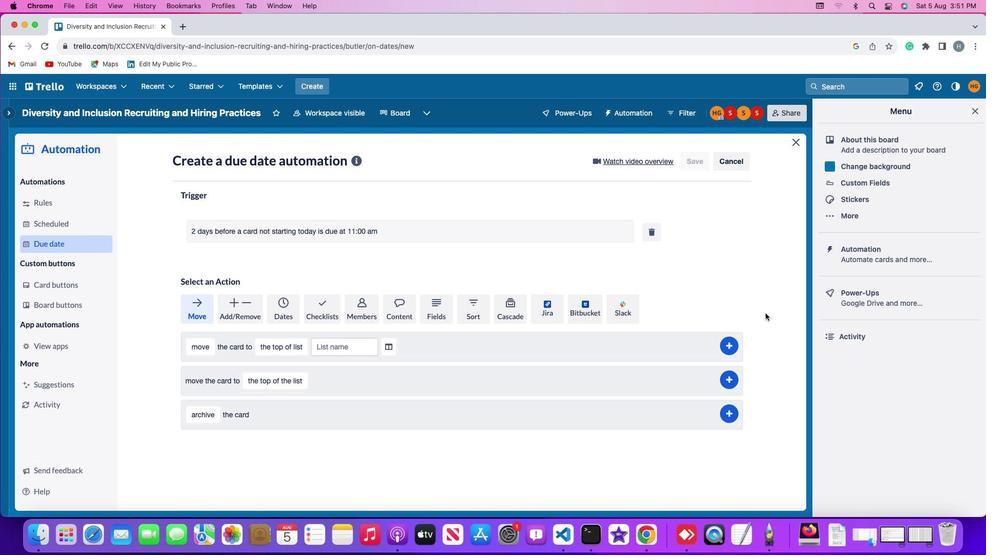 
